 Task: Check the sale-to-list ratio of 2 bathrooms in the last 1 year.
Action: Mouse moved to (840, 193)
Screenshot: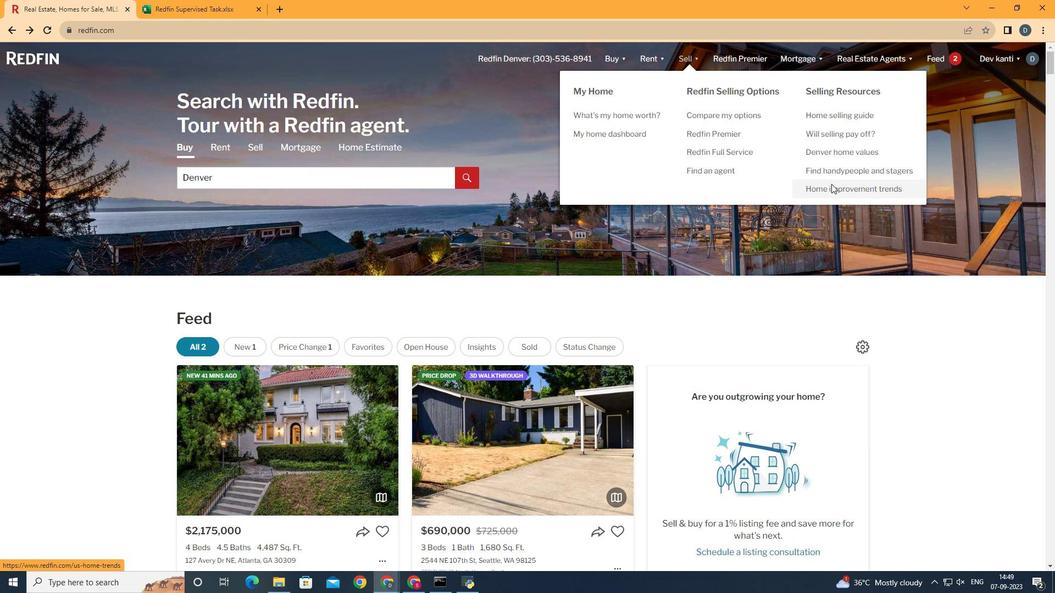 
Action: Mouse pressed left at (840, 193)
Screenshot: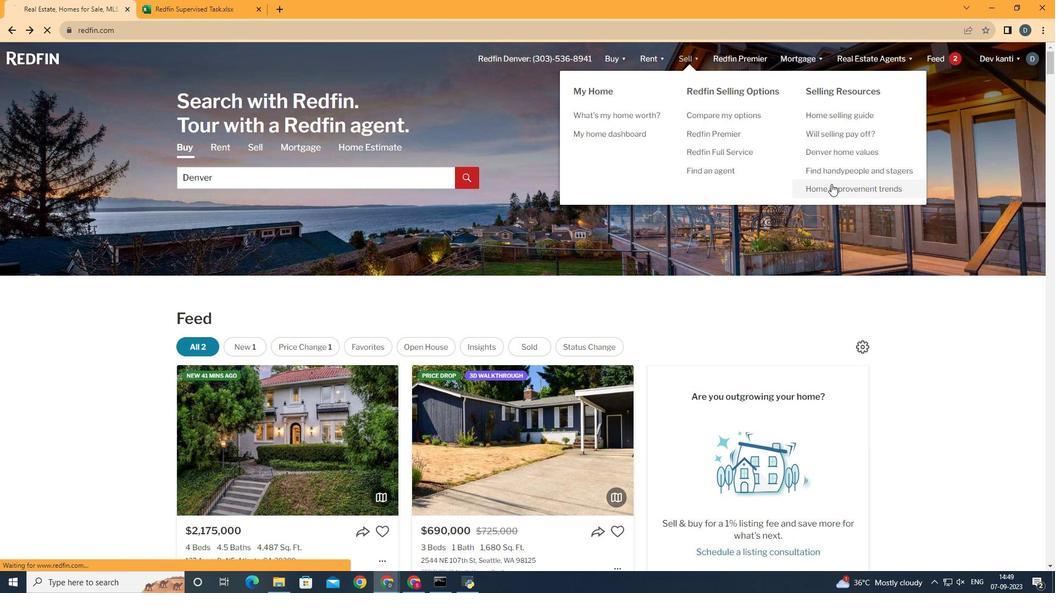 
Action: Mouse moved to (280, 219)
Screenshot: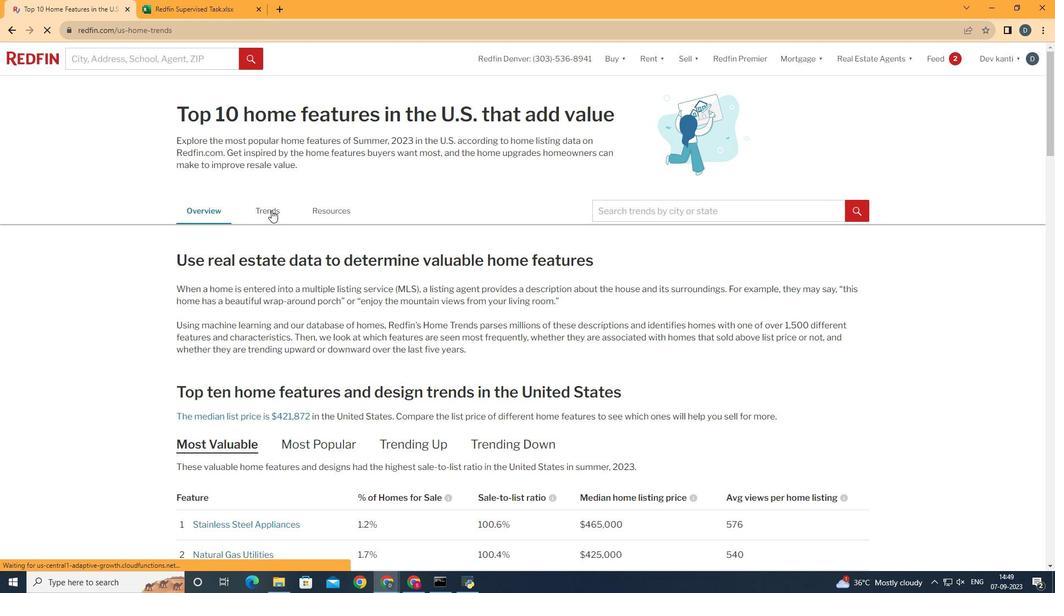 
Action: Mouse pressed left at (280, 219)
Screenshot: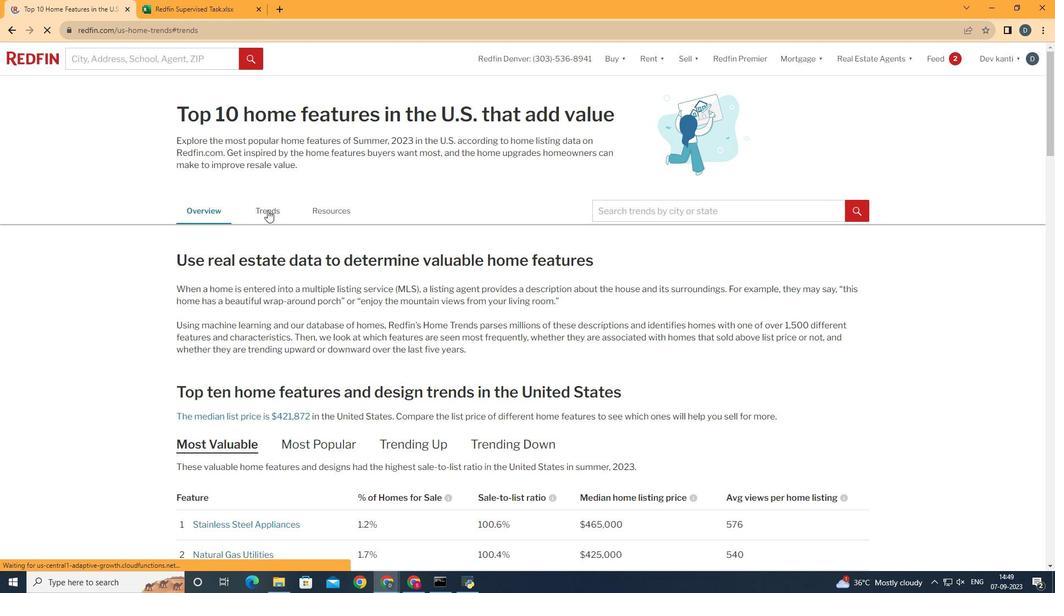 
Action: Mouse moved to (452, 313)
Screenshot: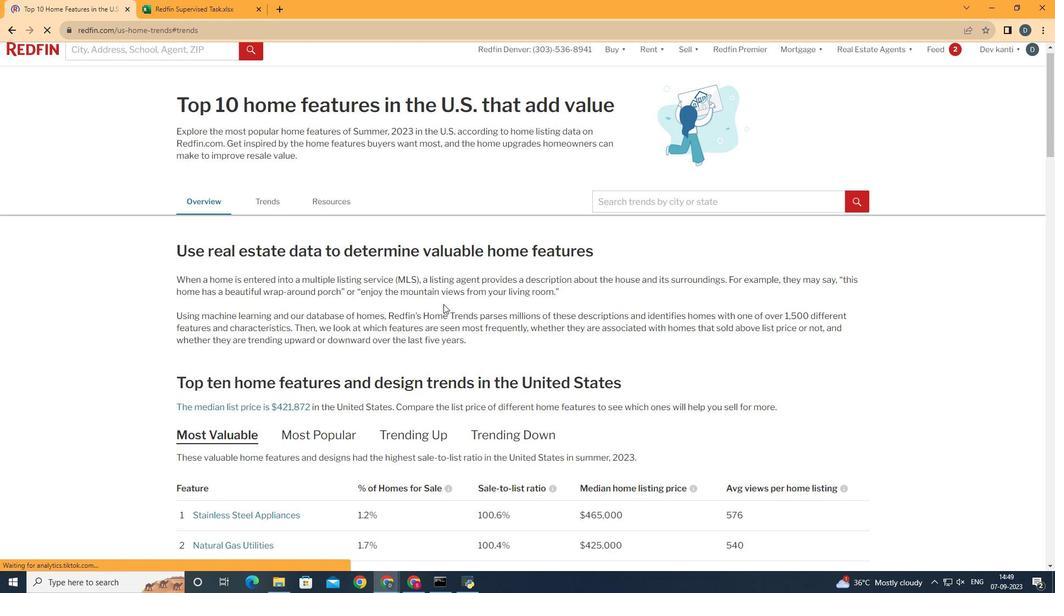 
Action: Mouse scrolled (452, 312) with delta (0, 0)
Screenshot: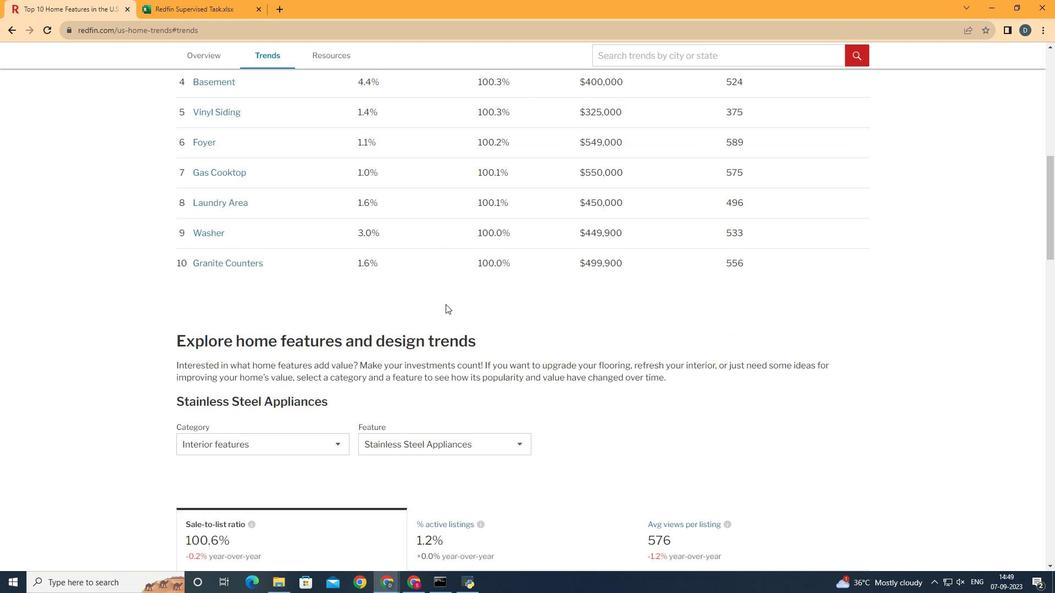 
Action: Mouse scrolled (452, 312) with delta (0, 0)
Screenshot: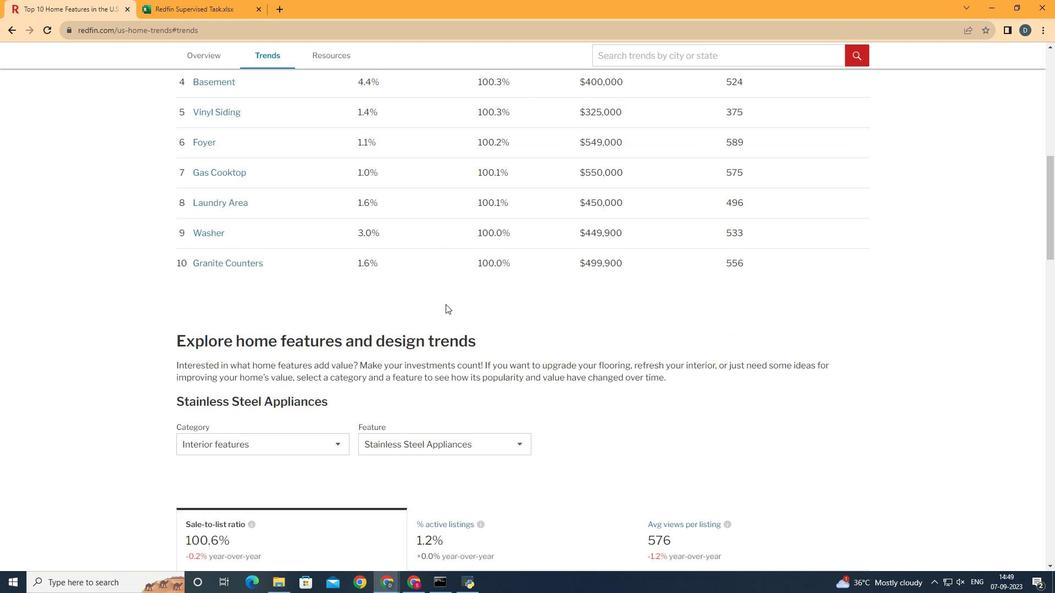 
Action: Mouse scrolled (452, 312) with delta (0, 0)
Screenshot: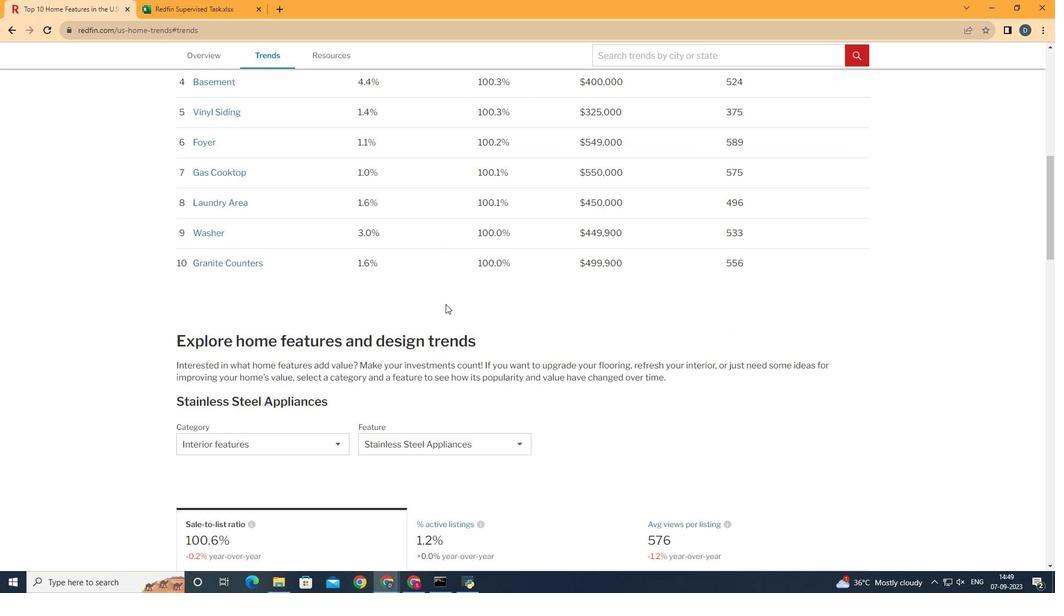 
Action: Mouse moved to (453, 313)
Screenshot: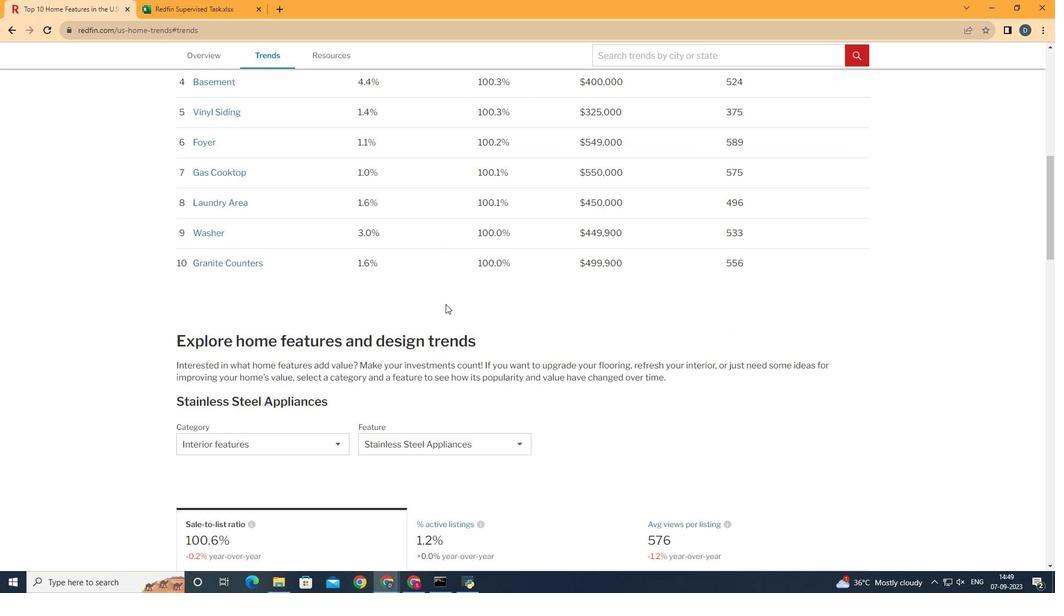 
Action: Mouse scrolled (453, 312) with delta (0, 0)
Screenshot: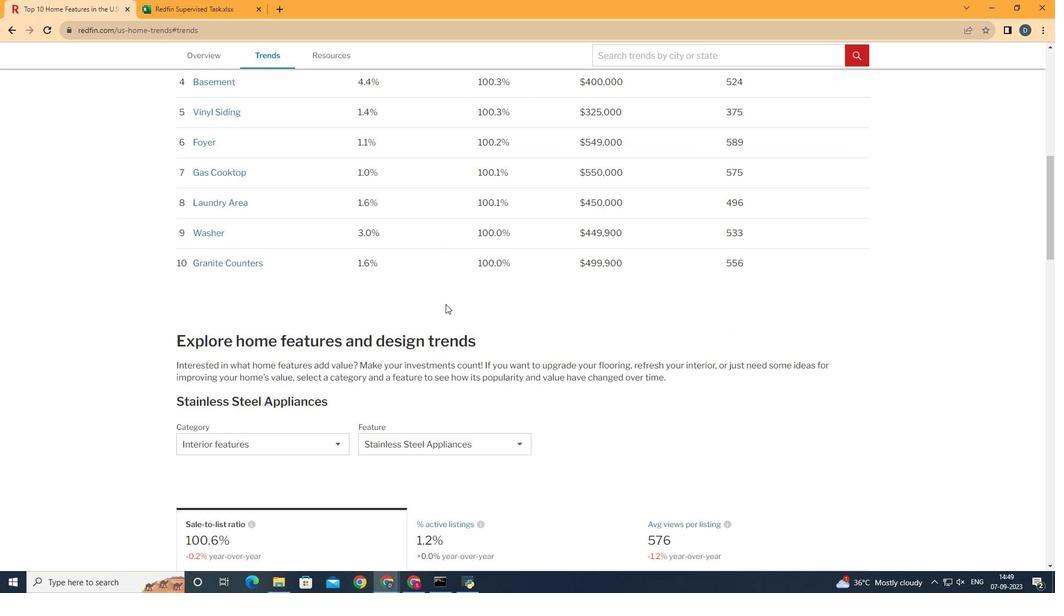 
Action: Mouse moved to (454, 313)
Screenshot: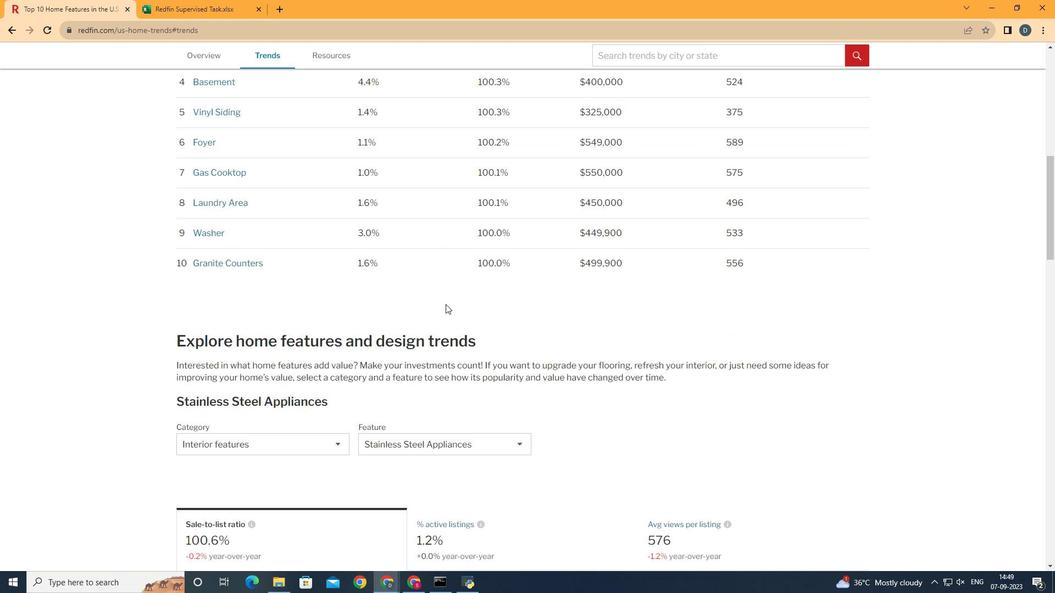 
Action: Mouse scrolled (454, 312) with delta (0, 0)
Screenshot: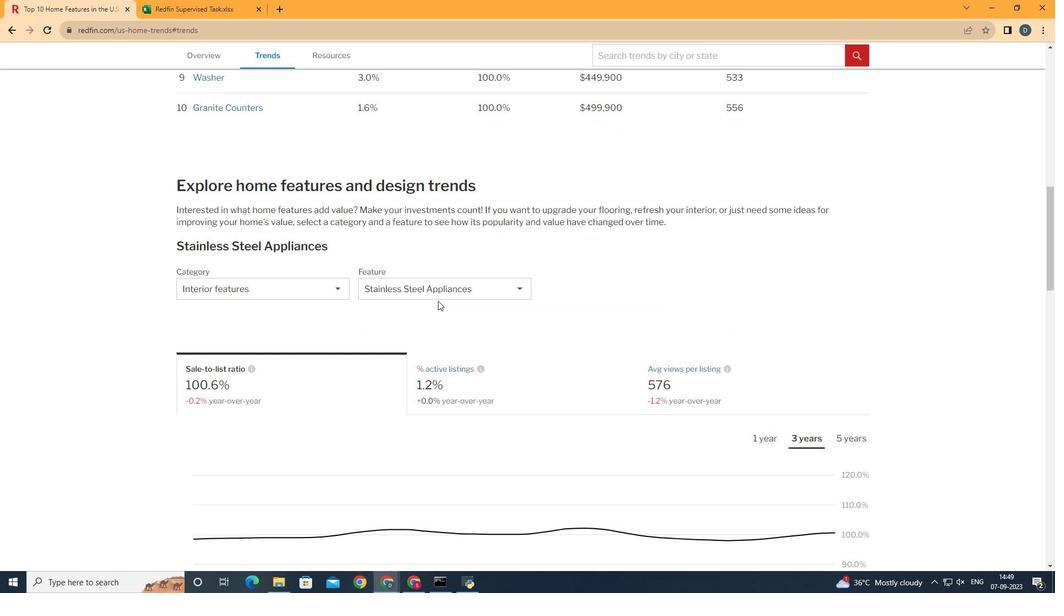 
Action: Mouse scrolled (454, 312) with delta (0, 0)
Screenshot: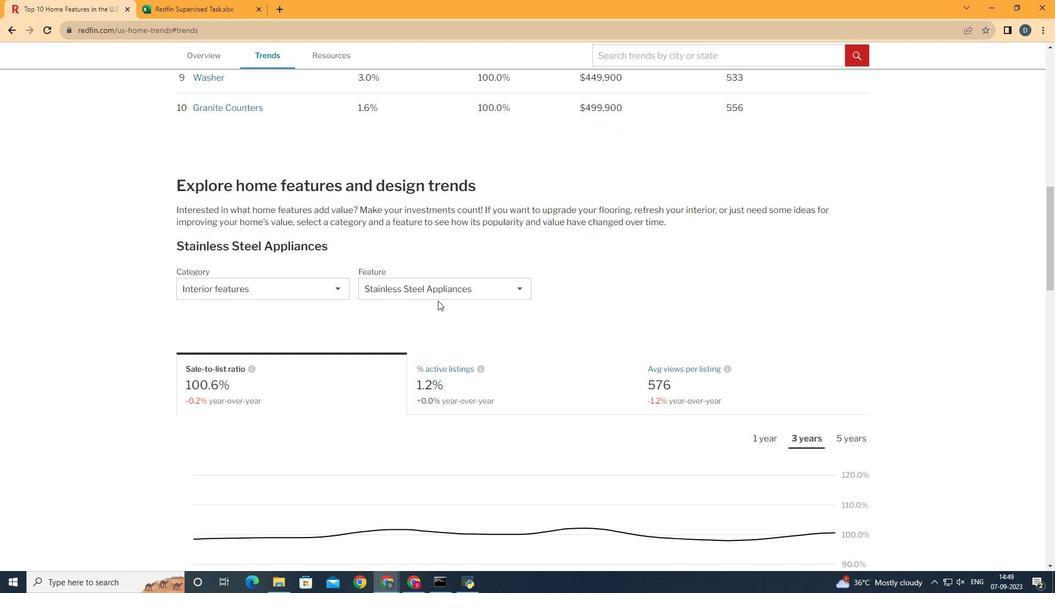 
Action: Mouse scrolled (454, 312) with delta (0, 0)
Screenshot: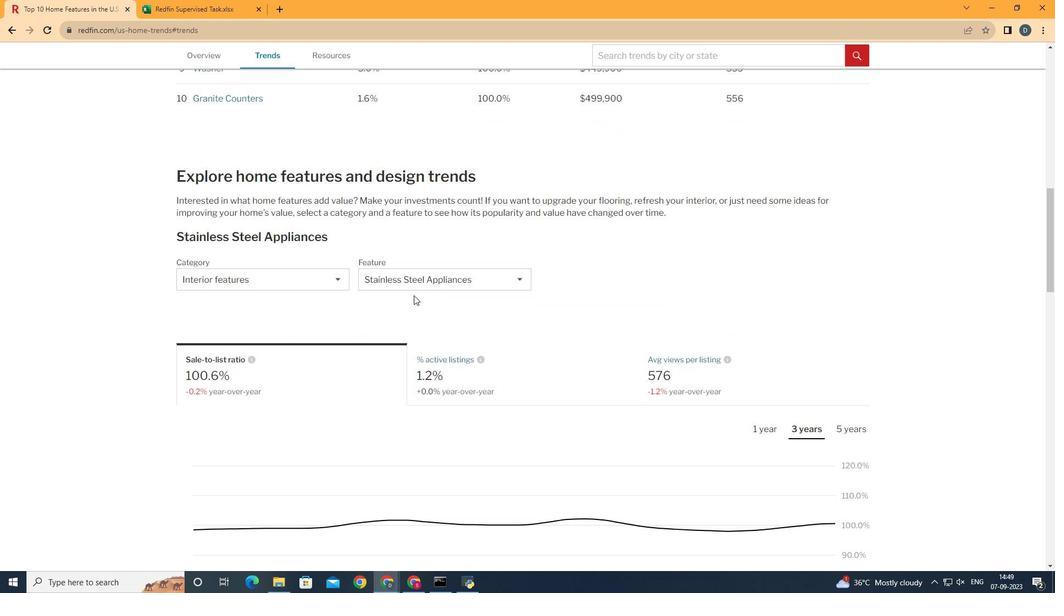 
Action: Mouse moved to (333, 277)
Screenshot: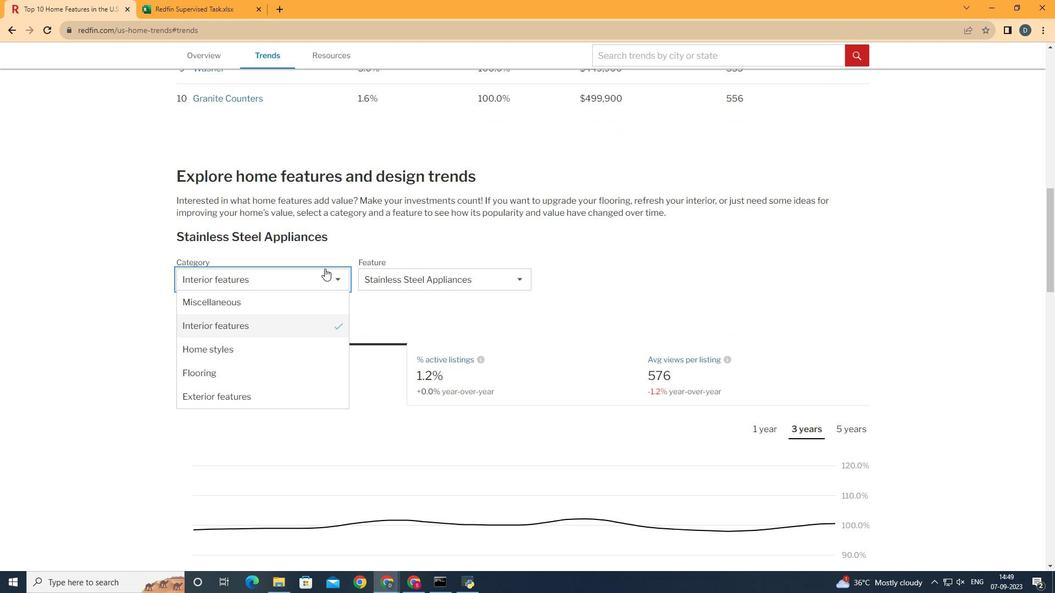 
Action: Mouse pressed left at (333, 277)
Screenshot: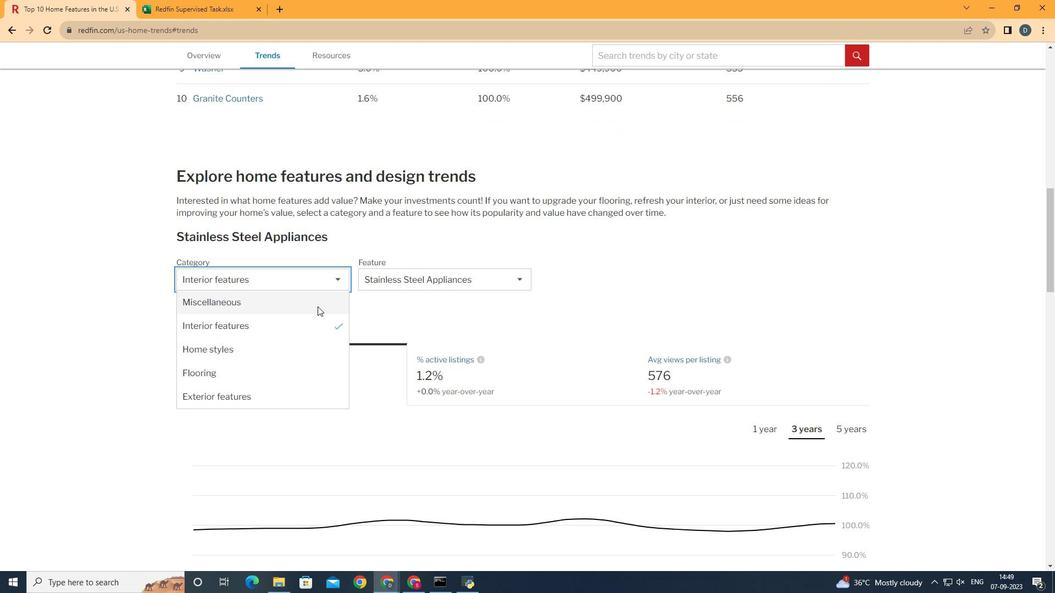 
Action: Mouse moved to (326, 332)
Screenshot: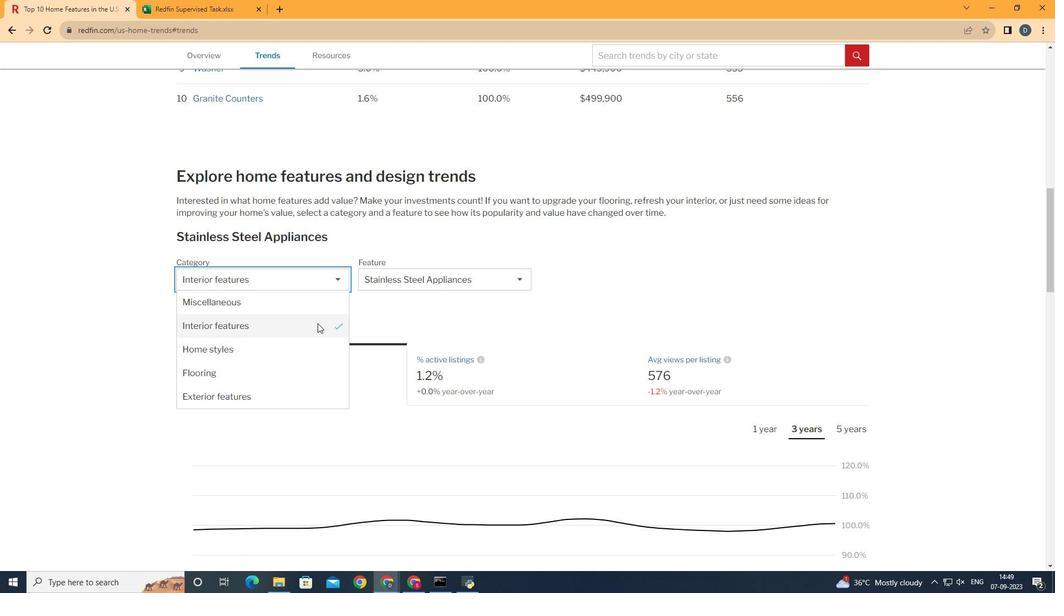 
Action: Mouse pressed left at (326, 332)
Screenshot: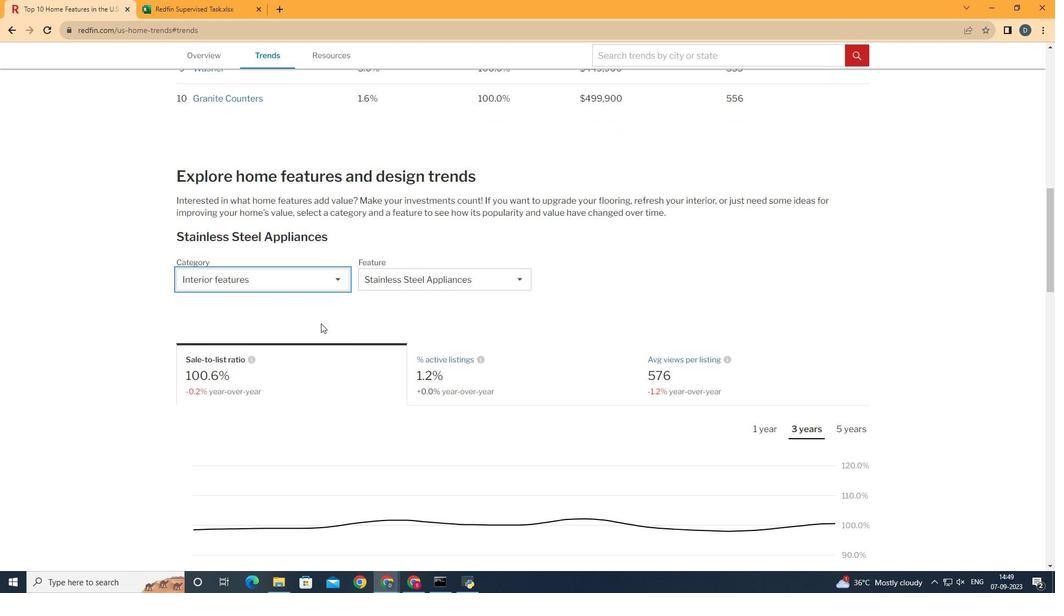 
Action: Mouse moved to (450, 295)
Screenshot: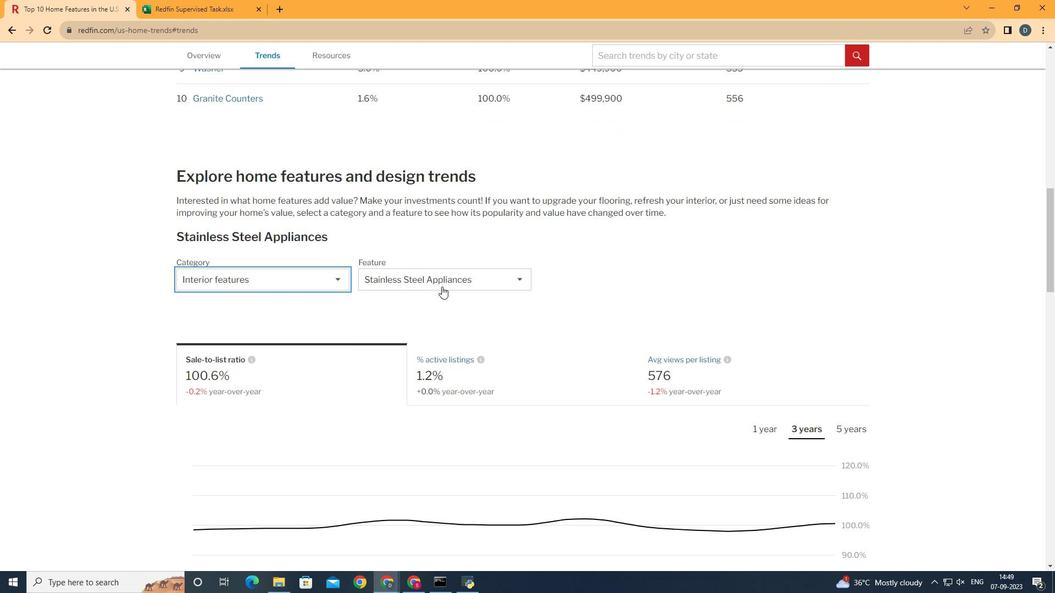 
Action: Mouse pressed left at (450, 295)
Screenshot: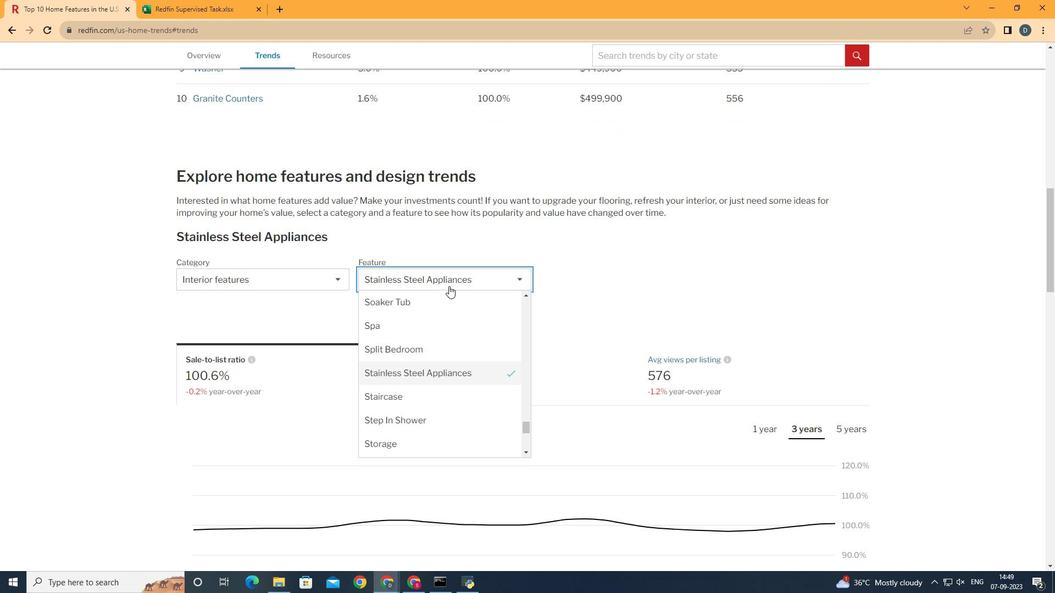 
Action: Mouse moved to (535, 433)
Screenshot: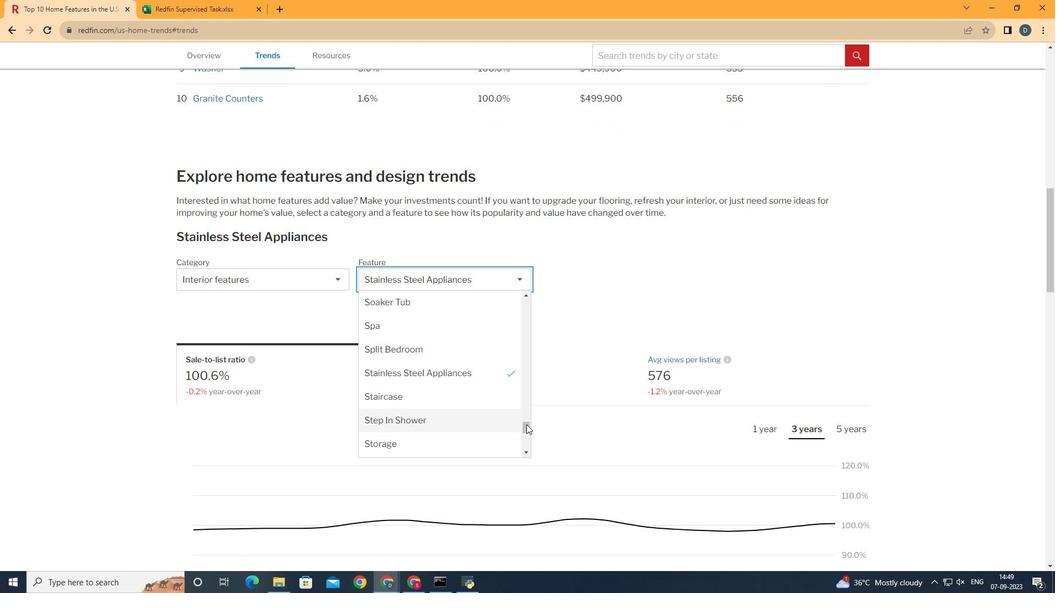 
Action: Mouse pressed left at (535, 433)
Screenshot: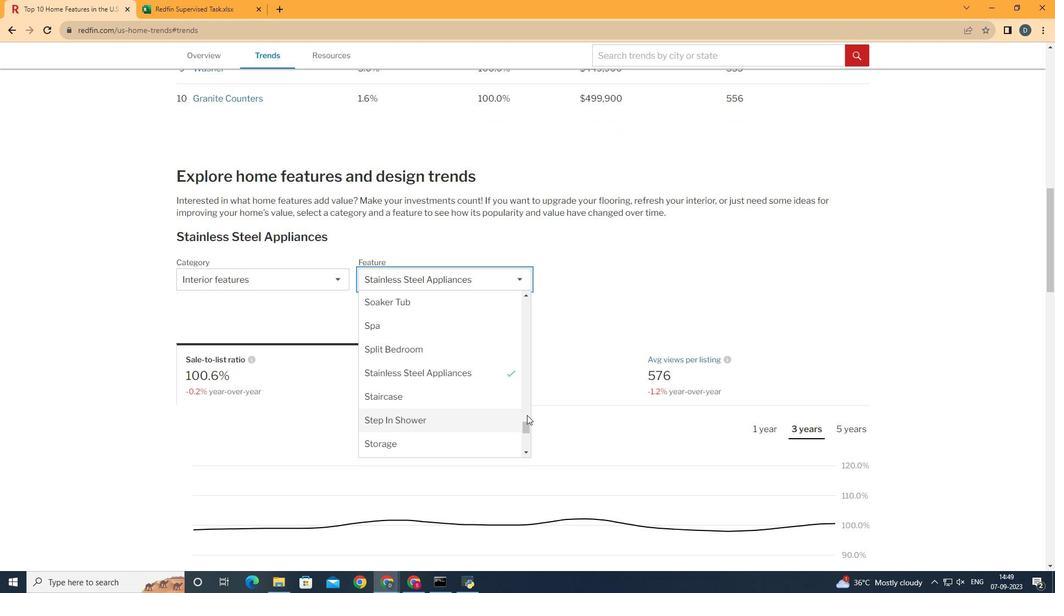 
Action: Mouse moved to (466, 418)
Screenshot: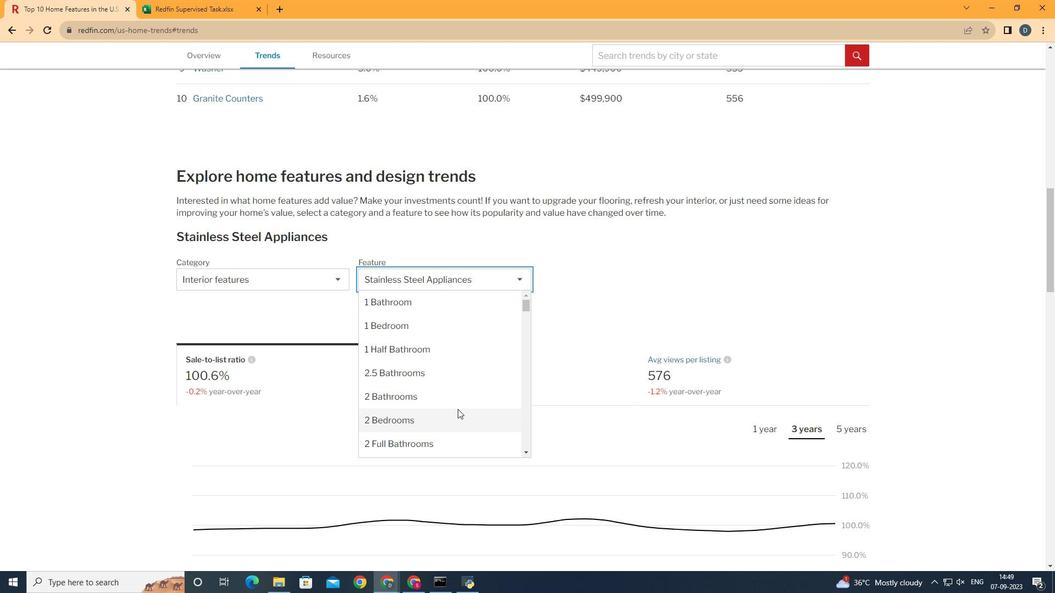 
Action: Mouse pressed left at (466, 418)
Screenshot: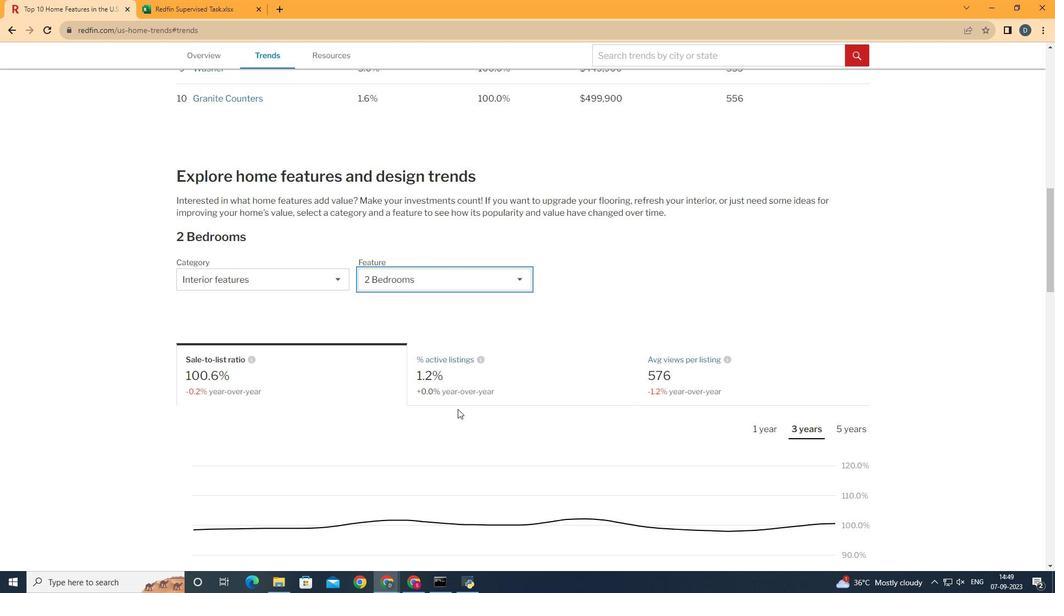 
Action: Mouse pressed left at (466, 418)
Screenshot: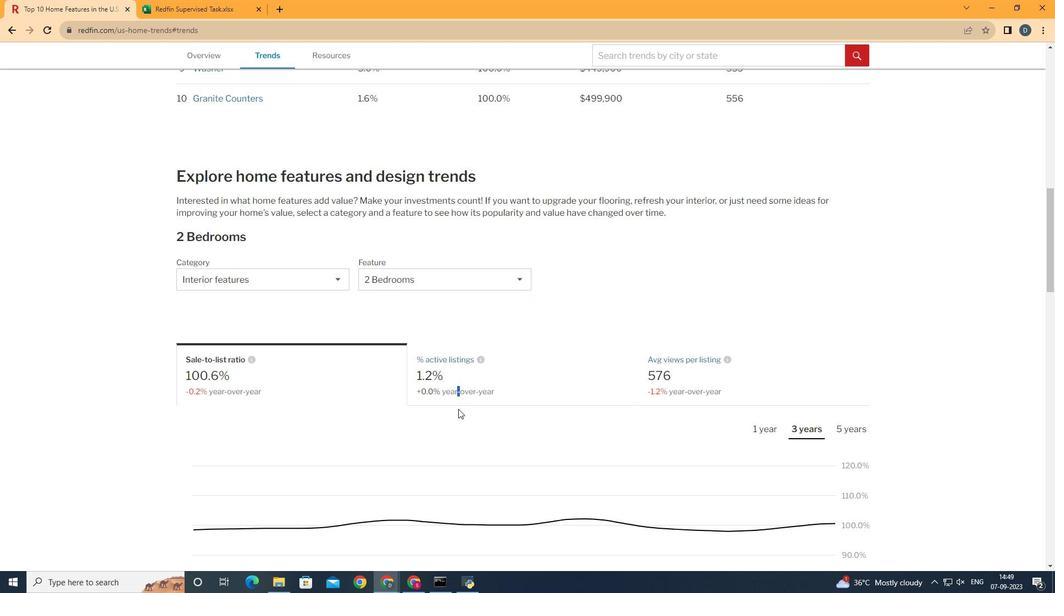 
Action: Mouse moved to (500, 290)
Screenshot: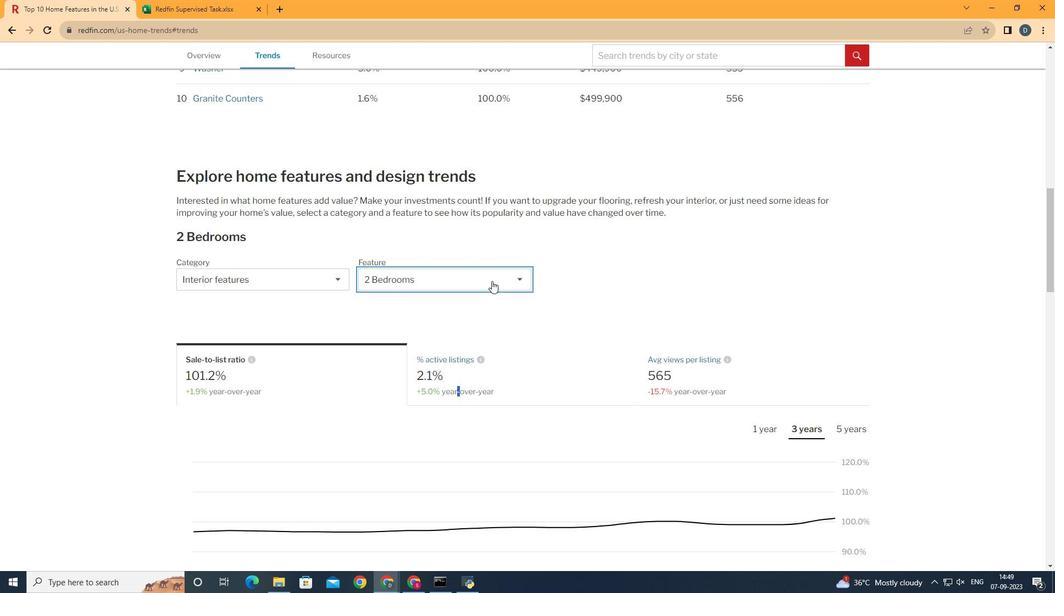 
Action: Mouse pressed left at (500, 290)
Screenshot: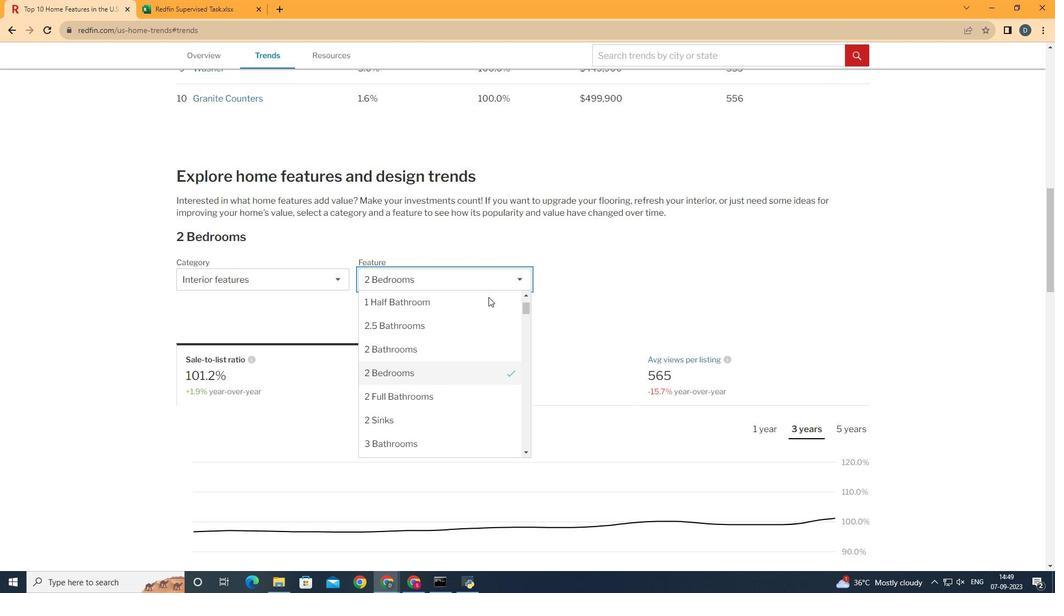 
Action: Mouse moved to (494, 361)
Screenshot: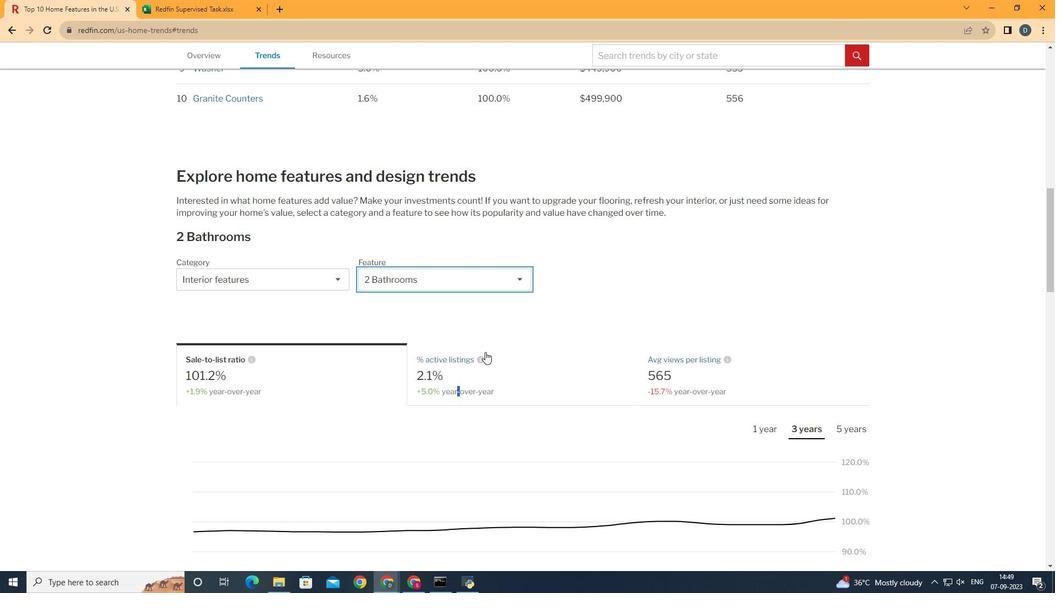 
Action: Mouse pressed left at (494, 361)
Screenshot: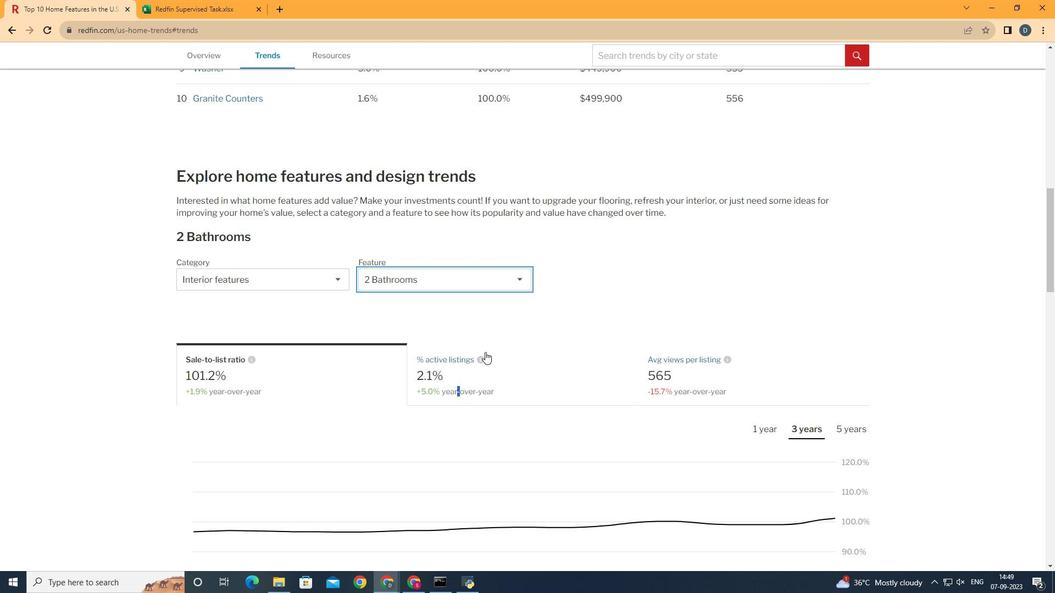 
Action: Mouse moved to (350, 389)
Screenshot: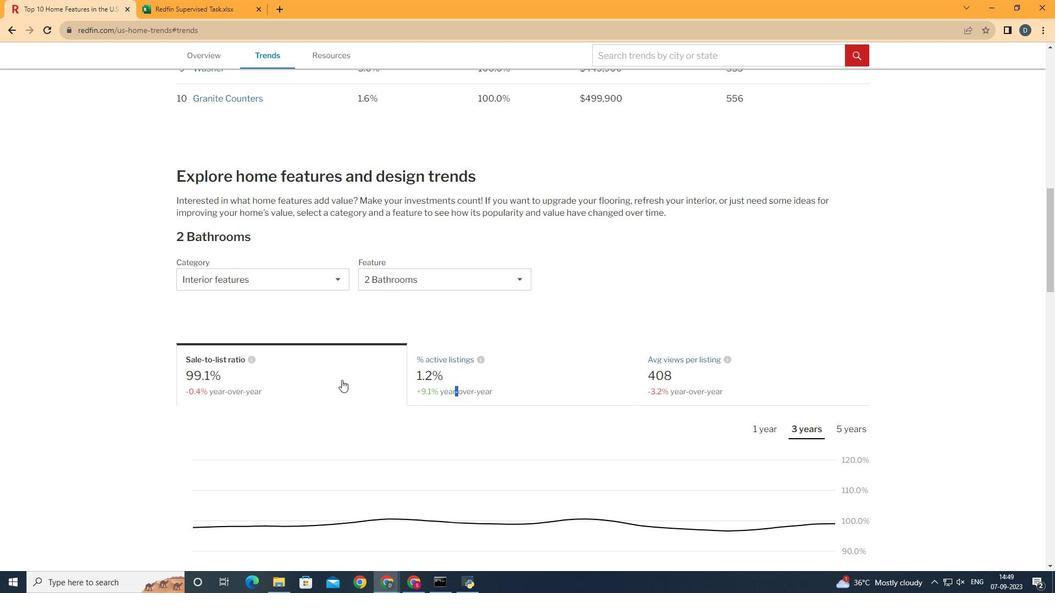 
Action: Mouse pressed left at (350, 389)
Screenshot: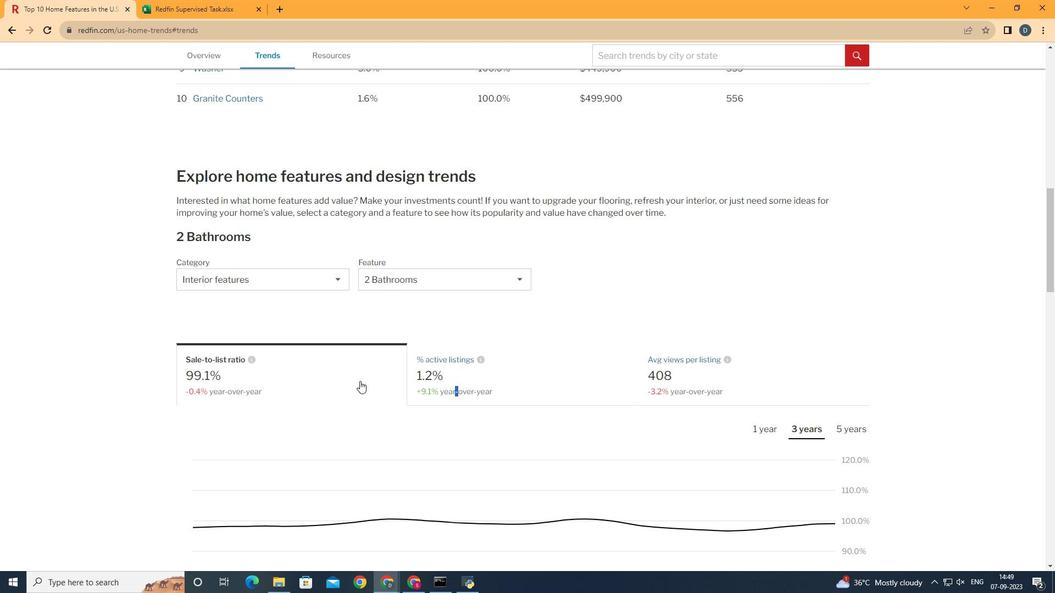 
Action: Mouse moved to (604, 327)
Screenshot: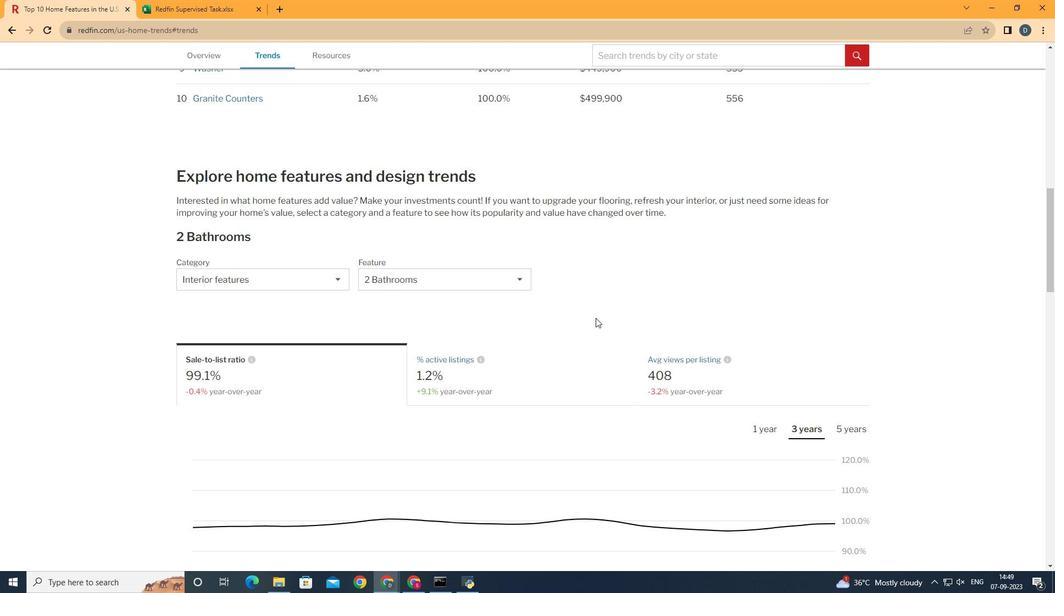 
Action: Mouse pressed left at (604, 327)
Screenshot: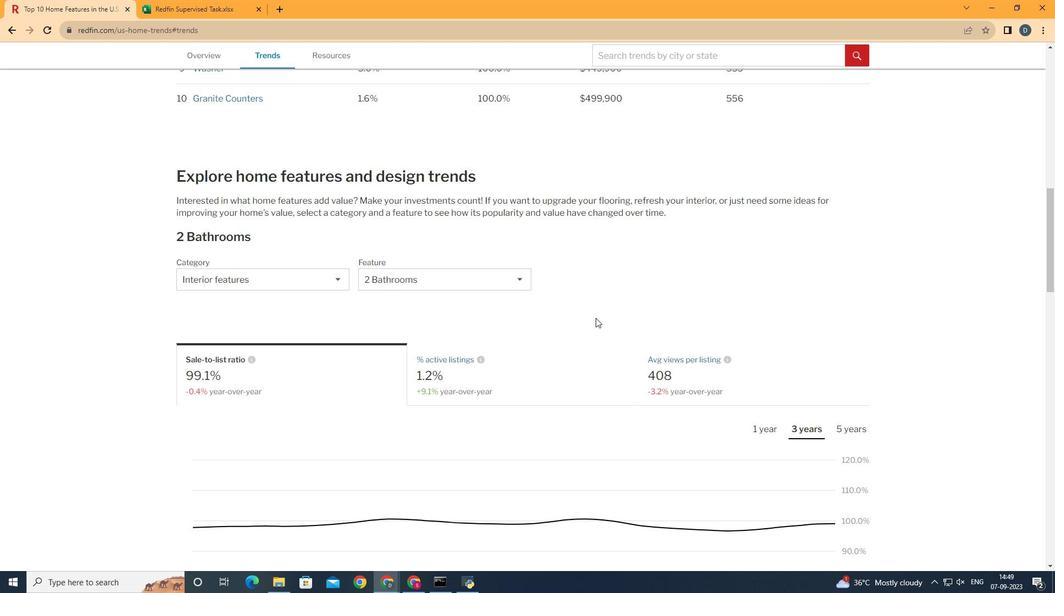 
Action: Mouse moved to (768, 439)
Screenshot: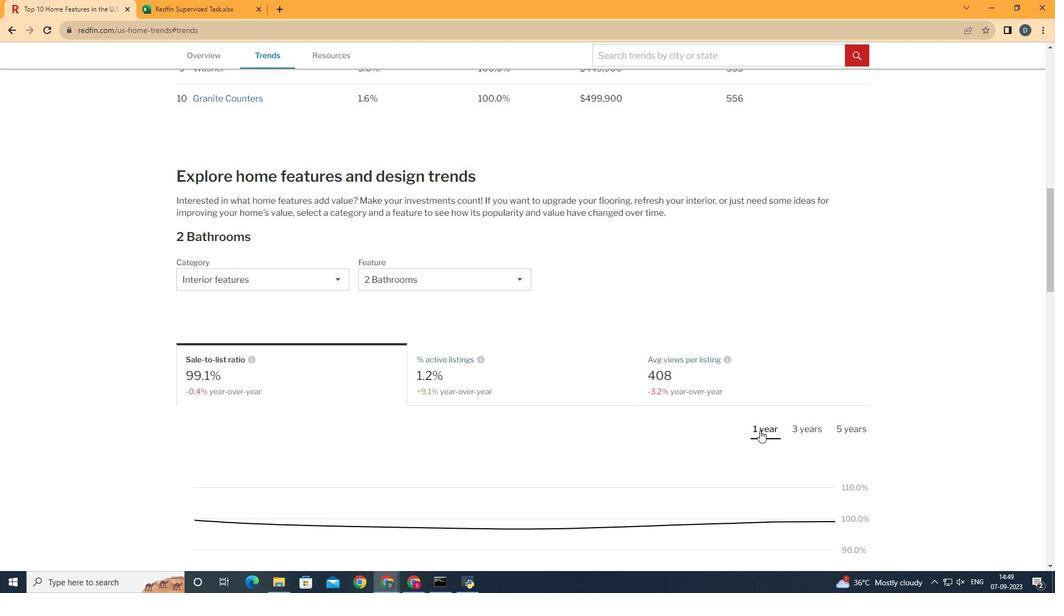 
Action: Mouse pressed left at (768, 439)
Screenshot: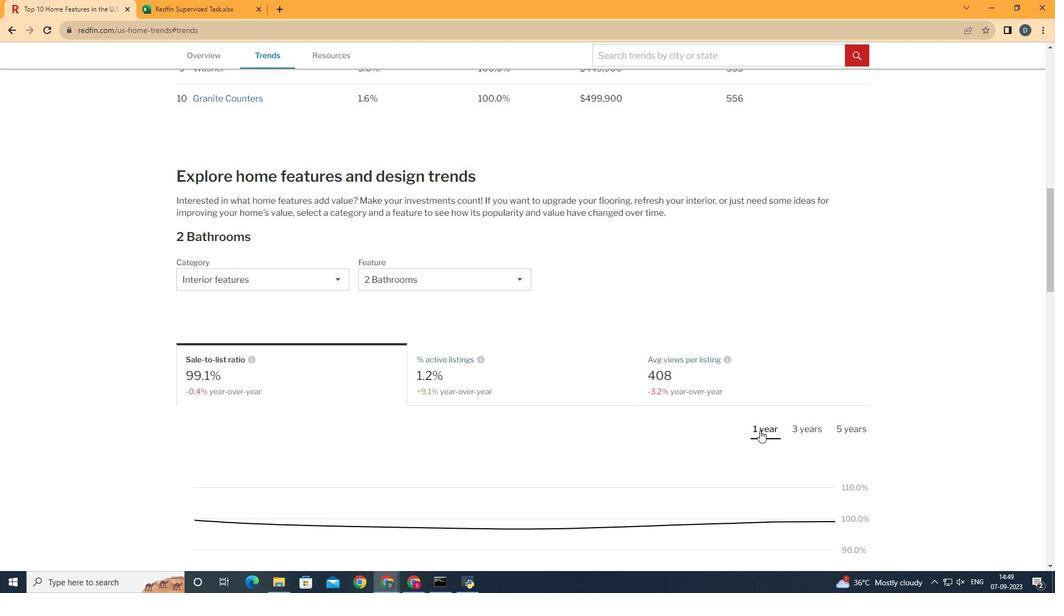 
Action: Mouse moved to (539, 456)
Screenshot: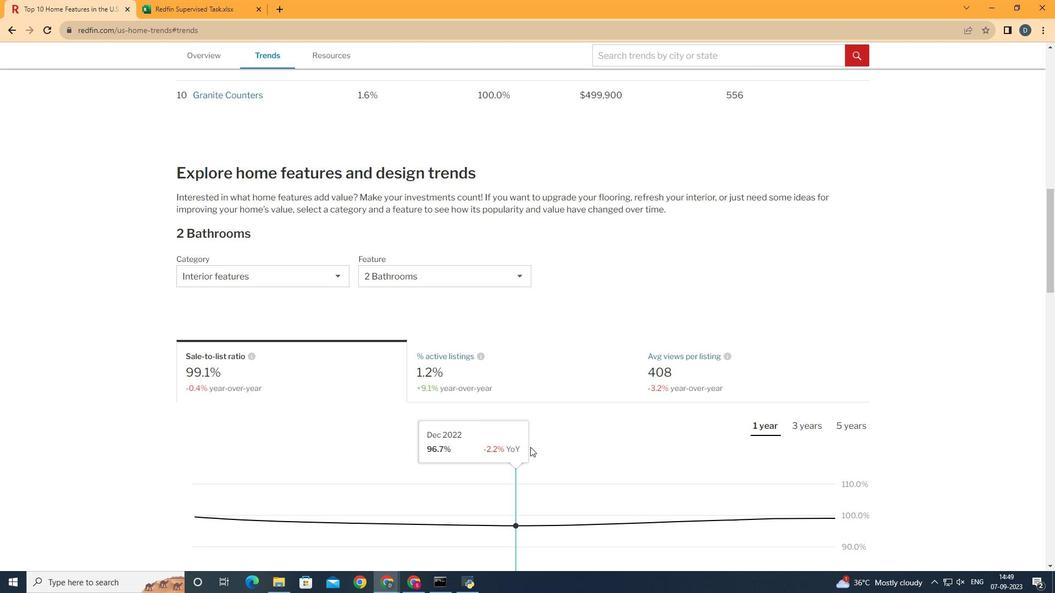 
Action: Mouse scrolled (539, 455) with delta (0, 0)
Screenshot: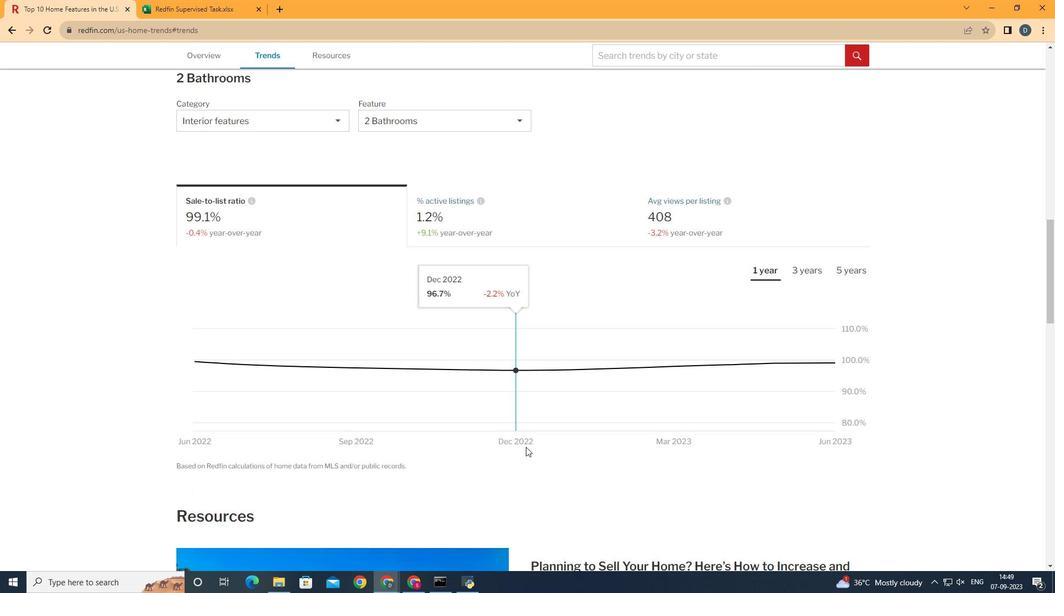 
Action: Mouse scrolled (539, 455) with delta (0, 0)
Screenshot: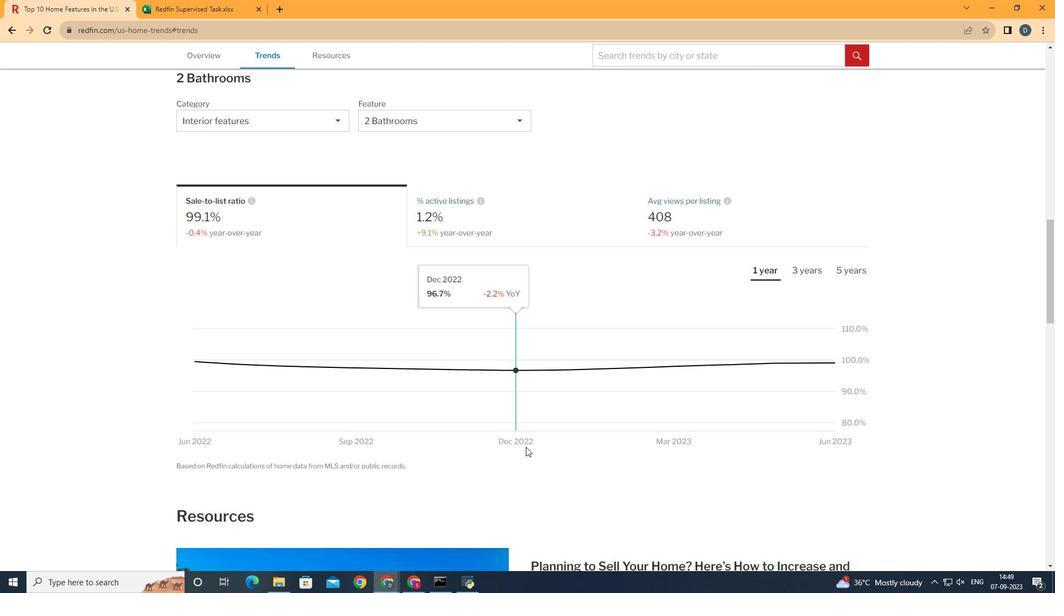 
Action: Mouse scrolled (539, 455) with delta (0, 0)
Screenshot: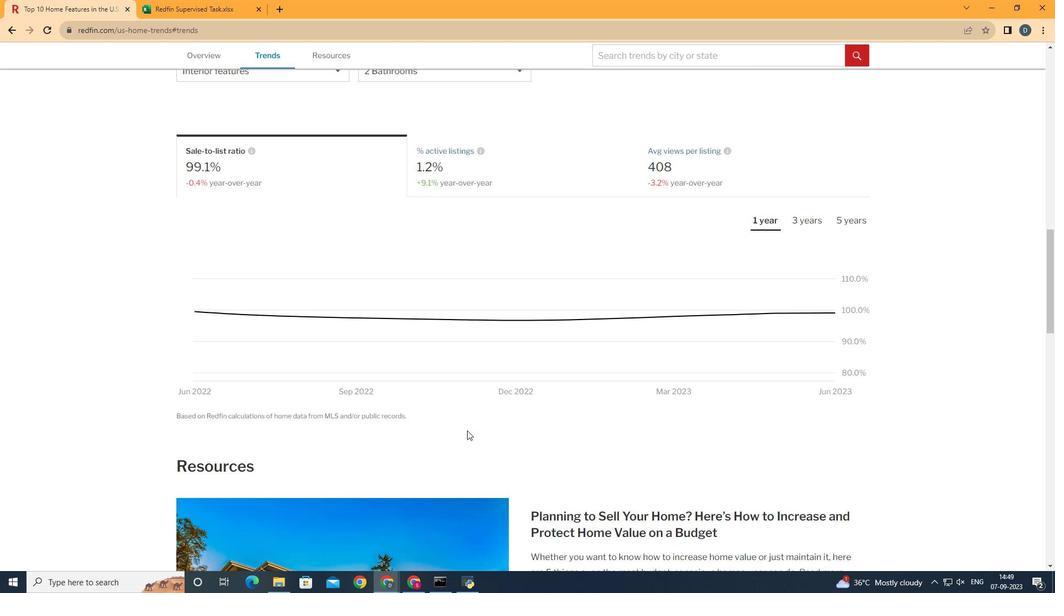
Action: Mouse scrolled (539, 455) with delta (0, 0)
Screenshot: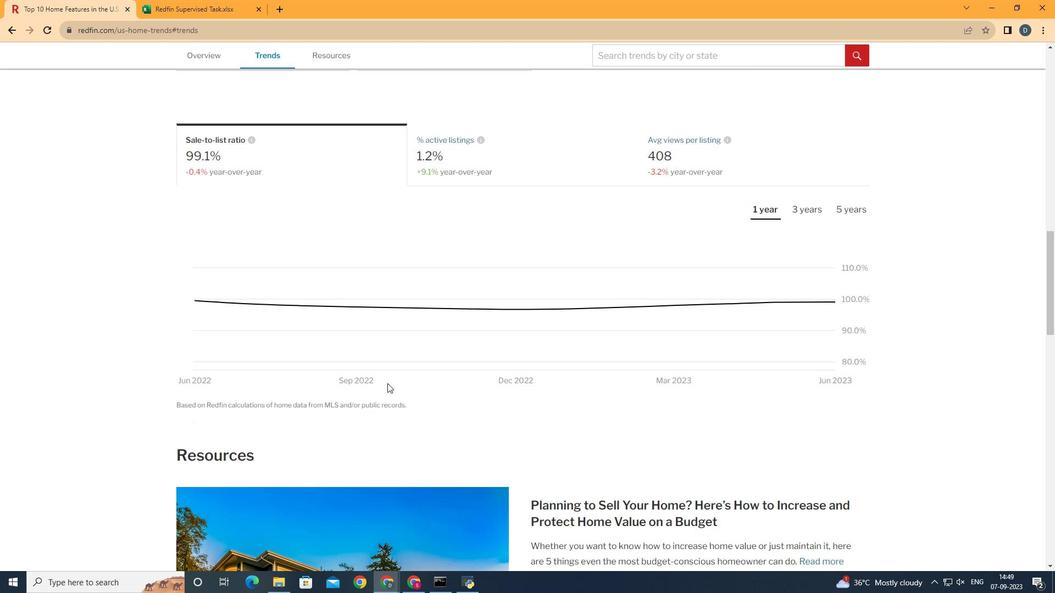 
Action: Mouse moved to (933, 329)
Screenshot: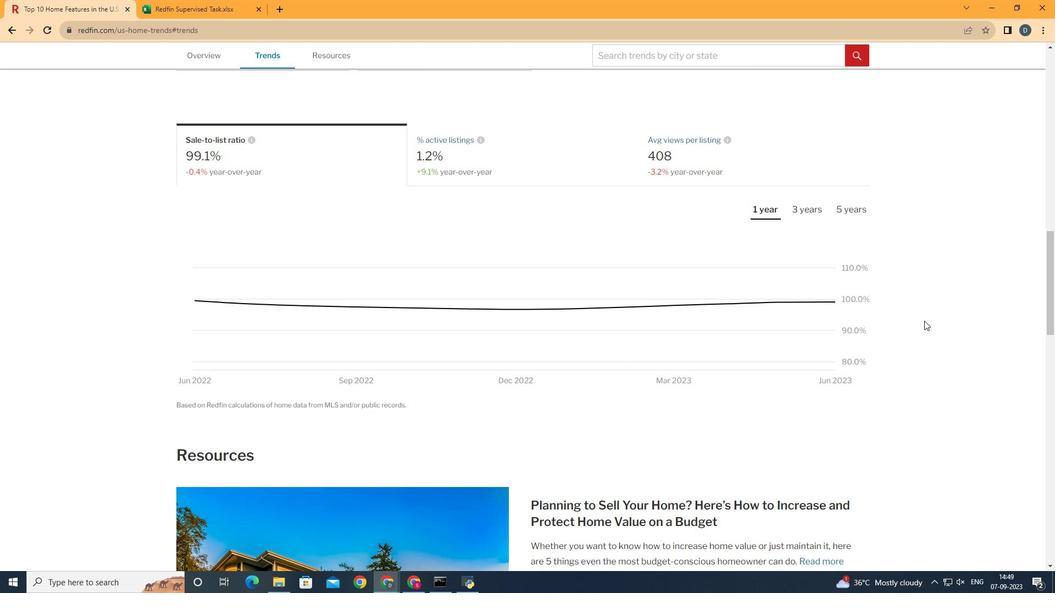 
